 Task: Delete the cells and shift left.
Action: Mouse moved to (74, 198)
Screenshot: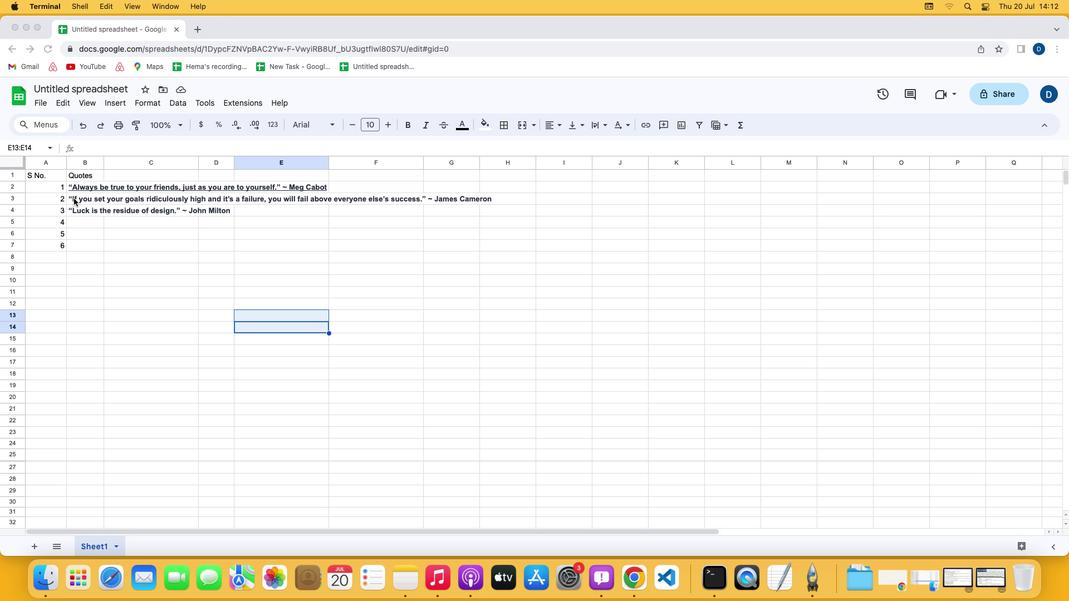 
Action: Mouse pressed left at (74, 198)
Screenshot: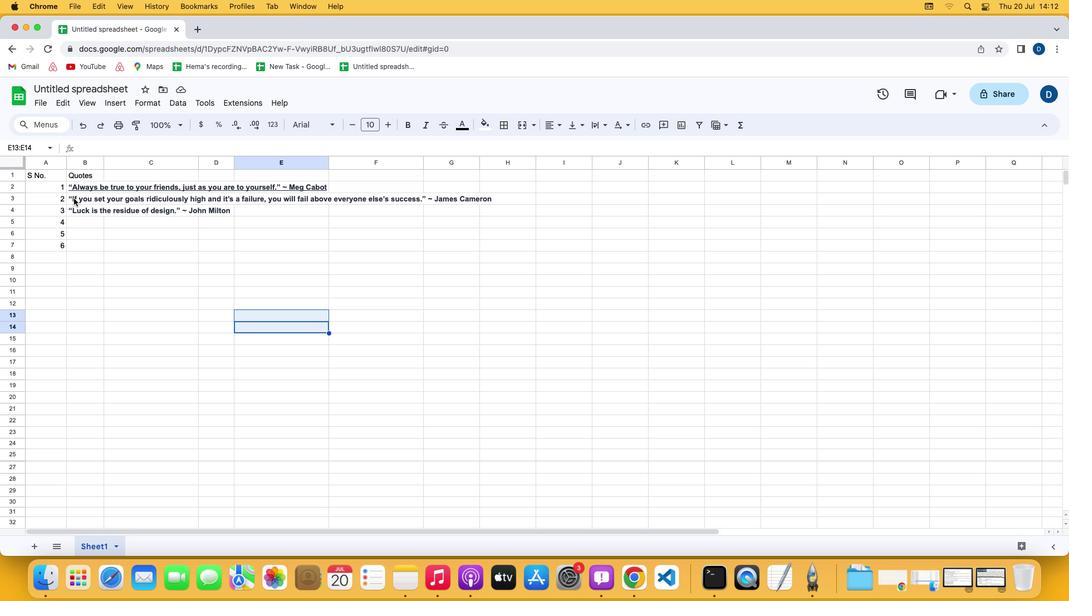 
Action: Mouse pressed left at (74, 198)
Screenshot: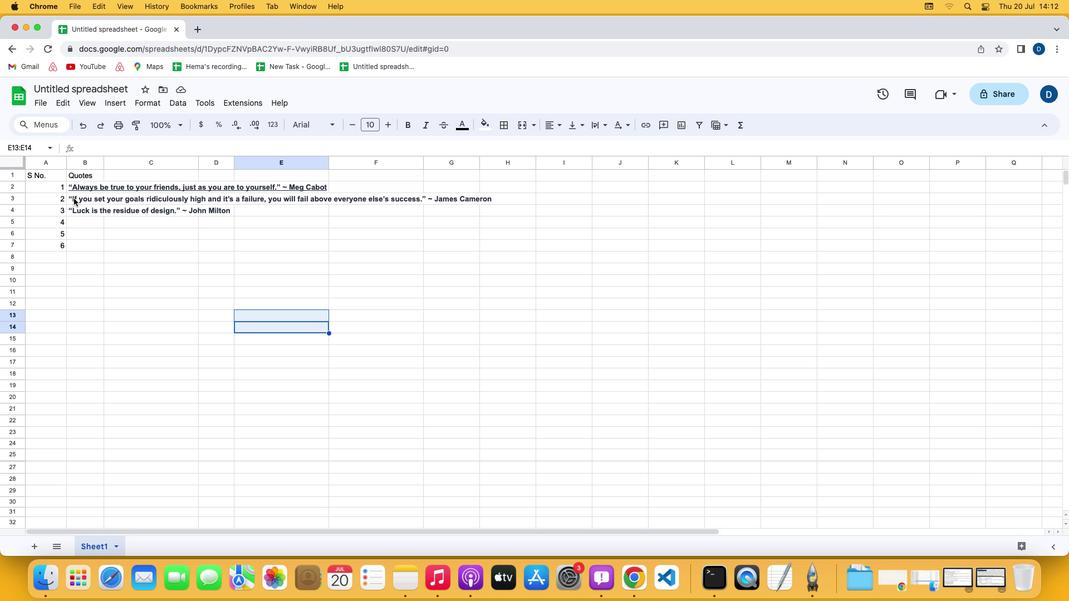 
Action: Mouse moved to (59, 103)
Screenshot: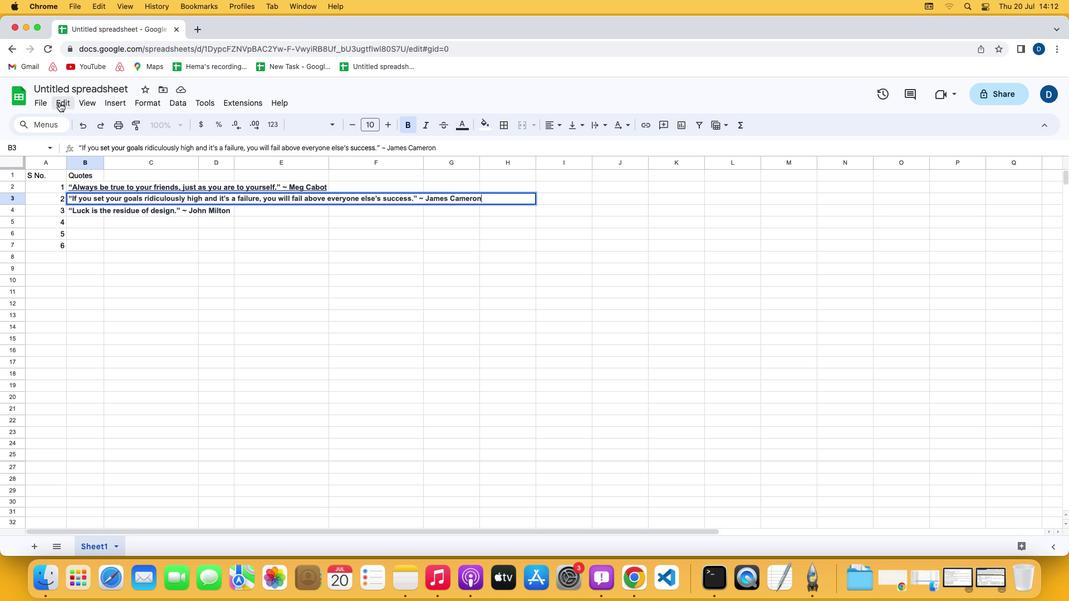
Action: Mouse pressed left at (59, 103)
Screenshot: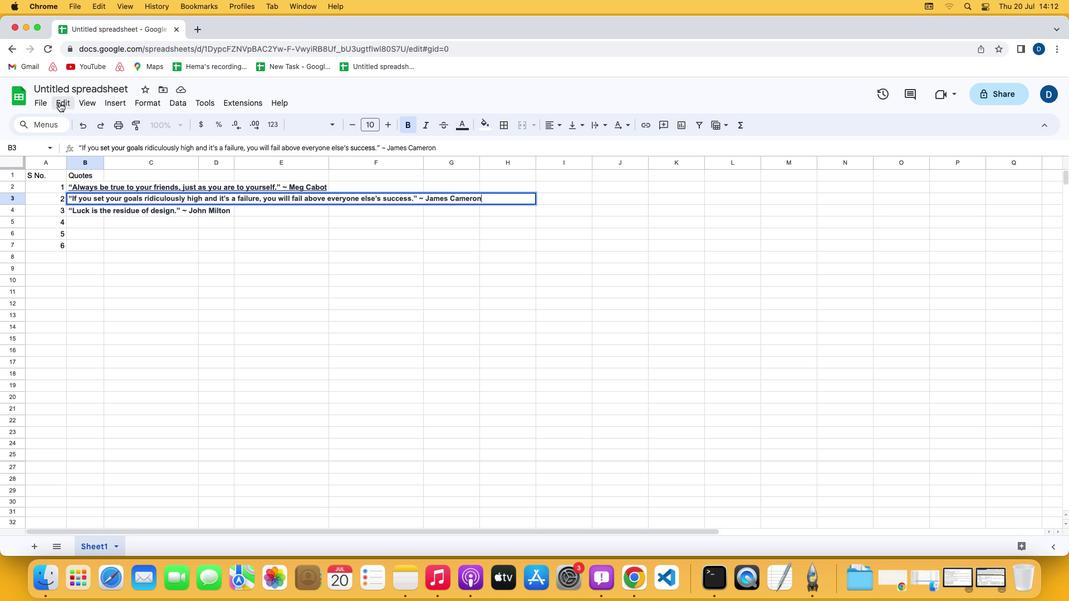 
Action: Mouse moved to (266, 337)
Screenshot: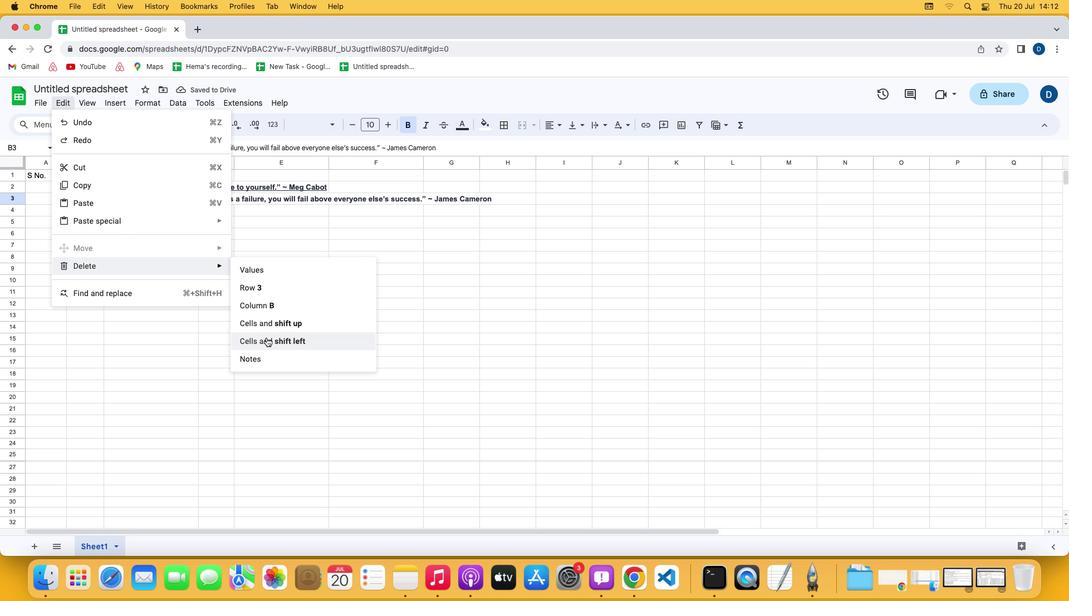 
Action: Mouse pressed left at (266, 337)
Screenshot: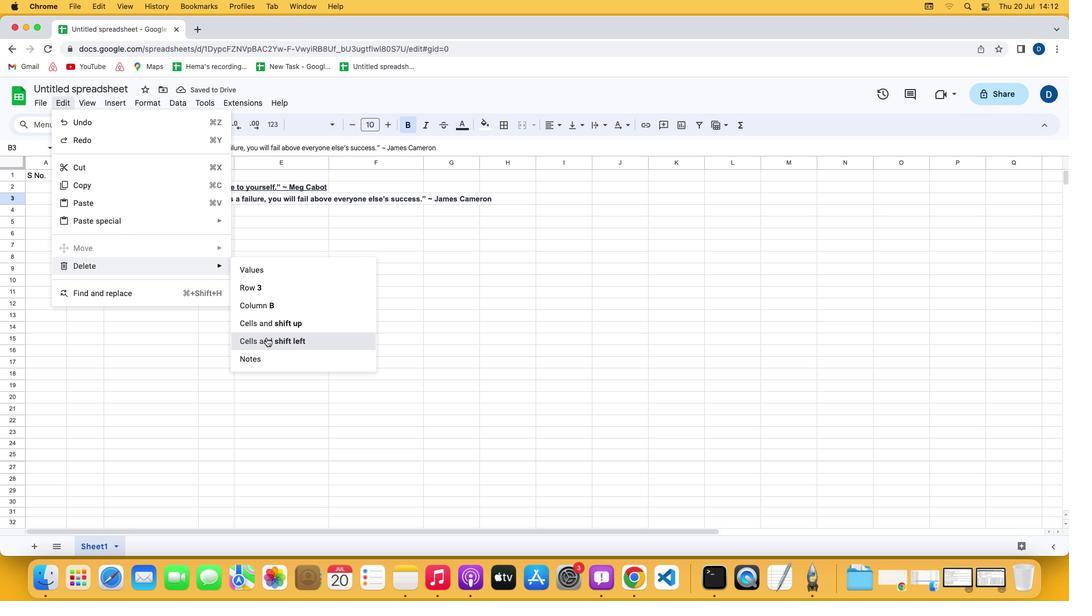 
Action: Mouse moved to (257, 331)
Screenshot: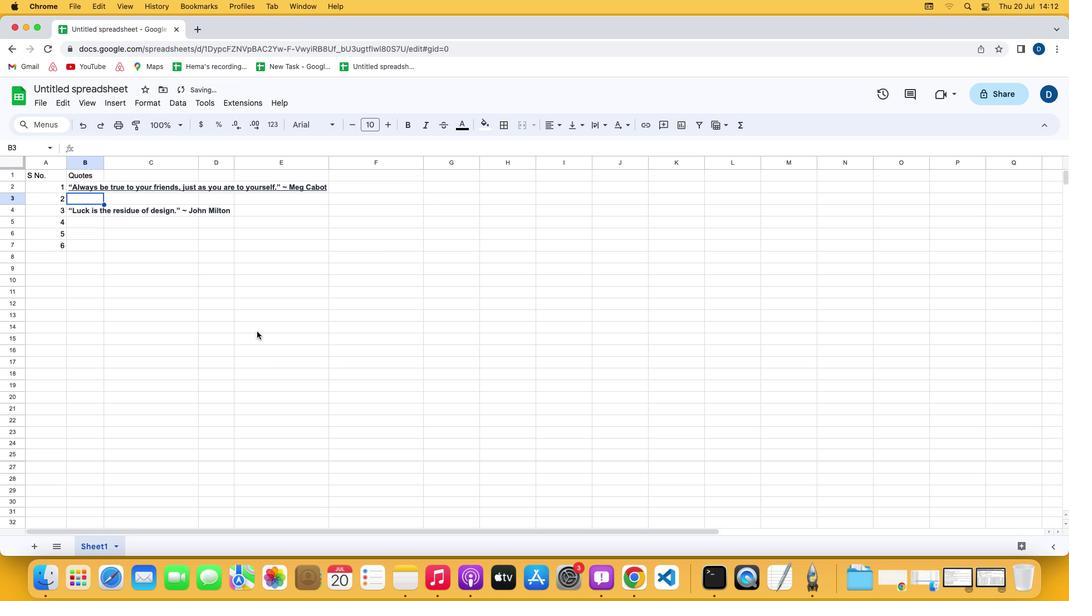 
